 Task: Use the audio channel remapper to remap the "Side left" to "Rear center".
Action: Mouse moved to (104, 13)
Screenshot: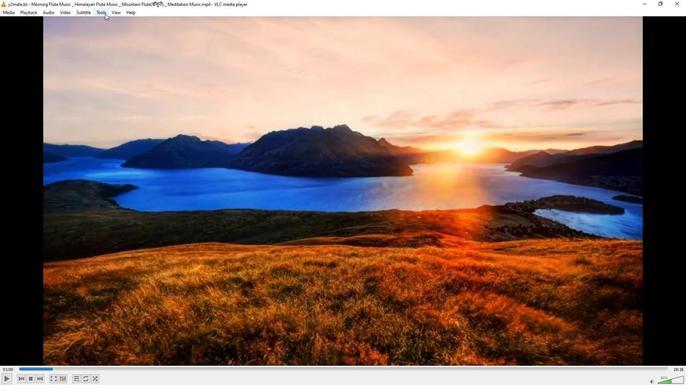 
Action: Mouse pressed left at (104, 13)
Screenshot: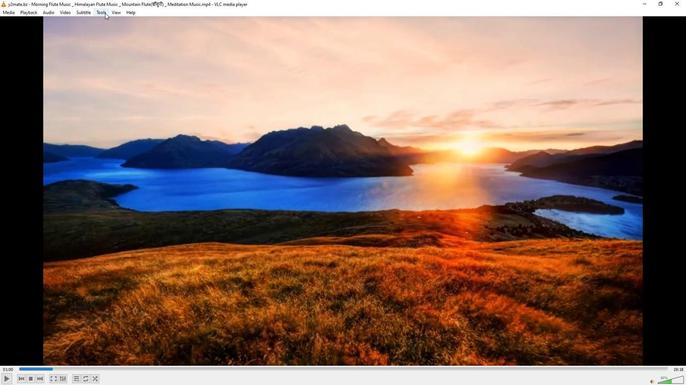 
Action: Mouse moved to (112, 98)
Screenshot: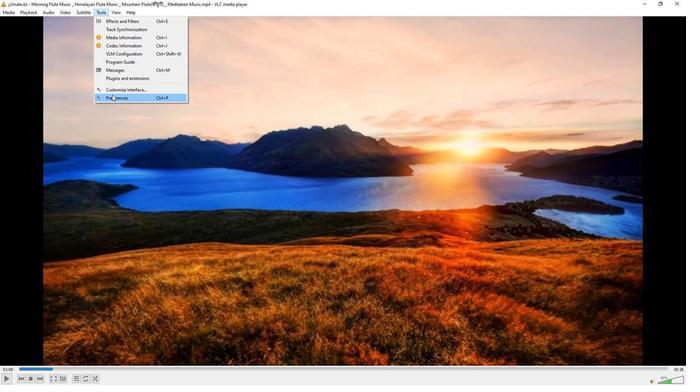 
Action: Mouse pressed left at (112, 98)
Screenshot: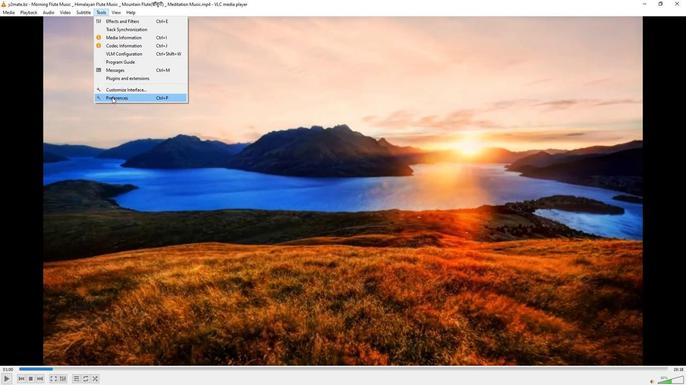 
Action: Mouse moved to (225, 313)
Screenshot: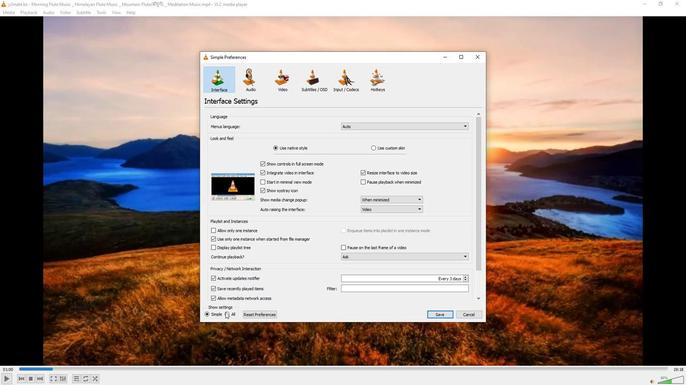 
Action: Mouse pressed left at (225, 313)
Screenshot: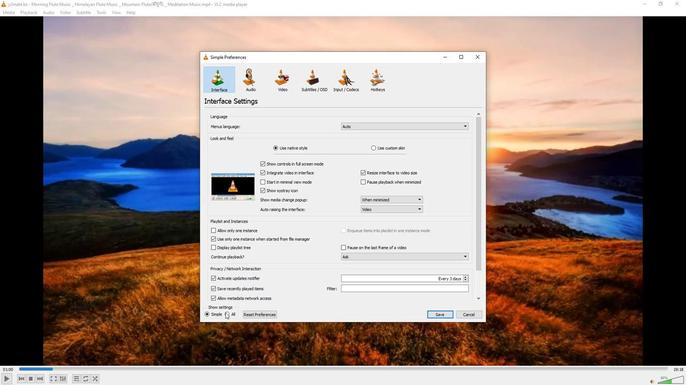 
Action: Mouse moved to (215, 152)
Screenshot: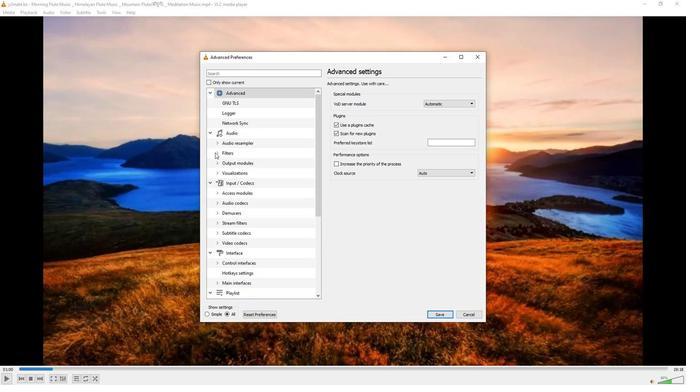 
Action: Mouse pressed left at (215, 152)
Screenshot: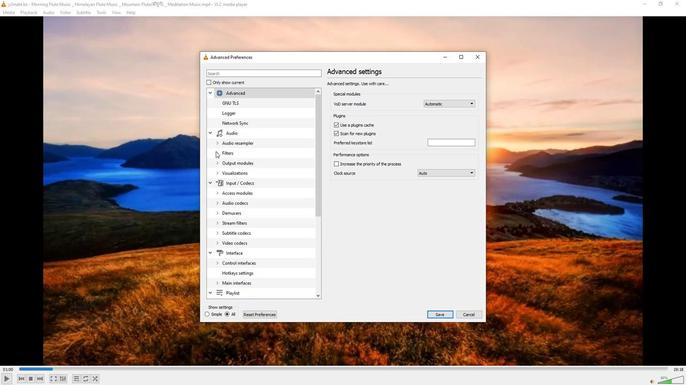 
Action: Mouse moved to (236, 254)
Screenshot: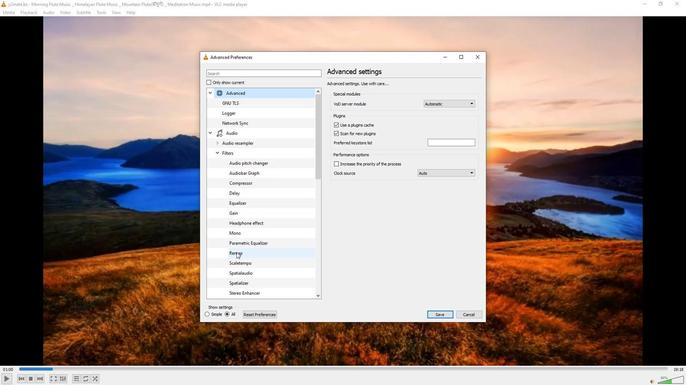
Action: Mouse pressed left at (236, 254)
Screenshot: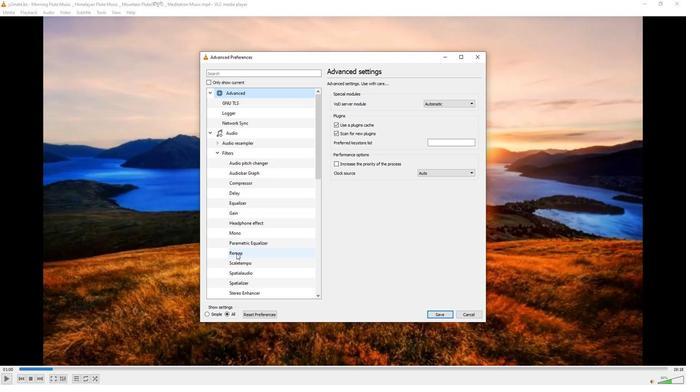 
Action: Mouse moved to (438, 154)
Screenshot: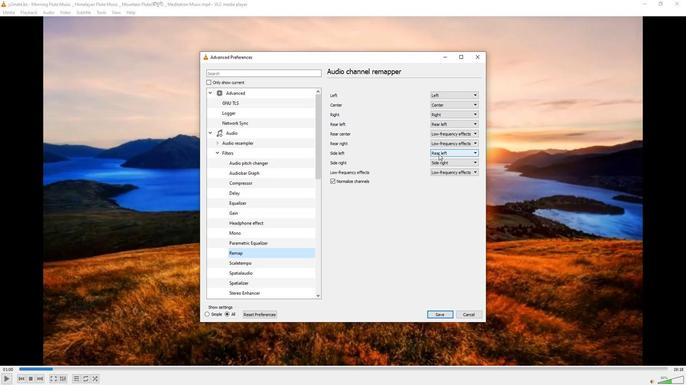 
Action: Mouse pressed left at (438, 154)
Screenshot: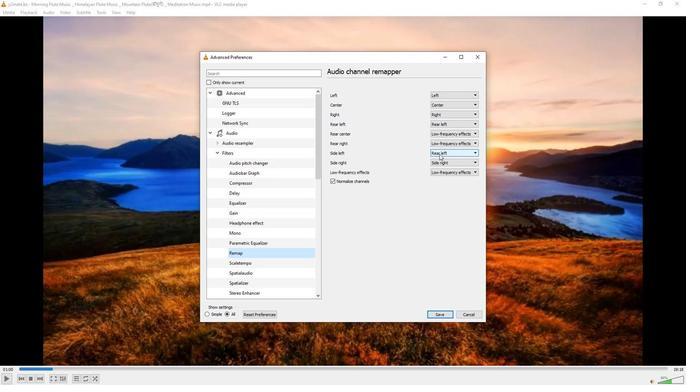 
Action: Mouse moved to (438, 178)
Screenshot: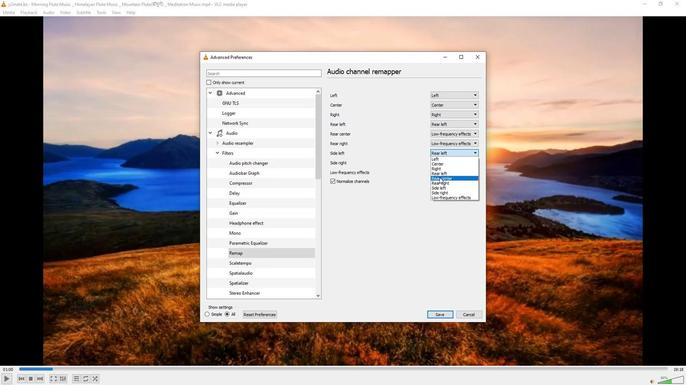 
Action: Mouse pressed left at (438, 178)
Screenshot: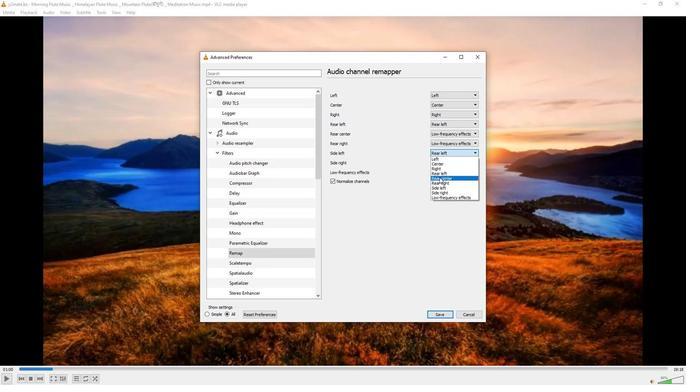 
Action: Mouse moved to (448, 318)
Screenshot: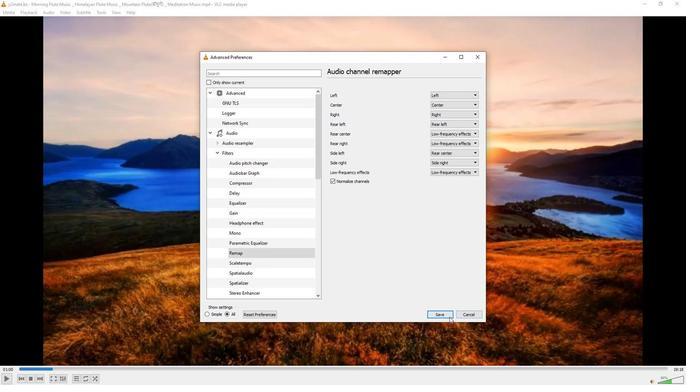 
Action: Mouse pressed left at (448, 318)
Screenshot: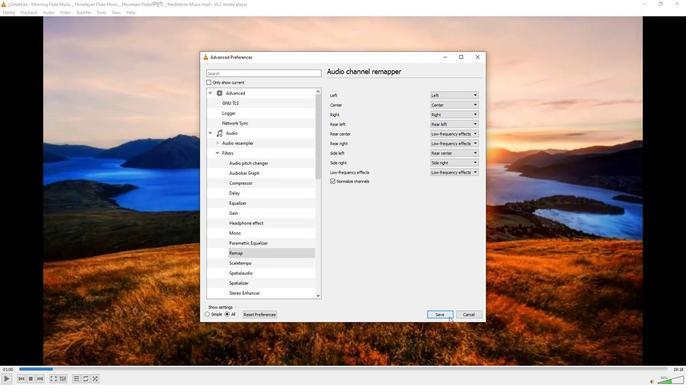 
Action: Mouse moved to (417, 298)
Screenshot: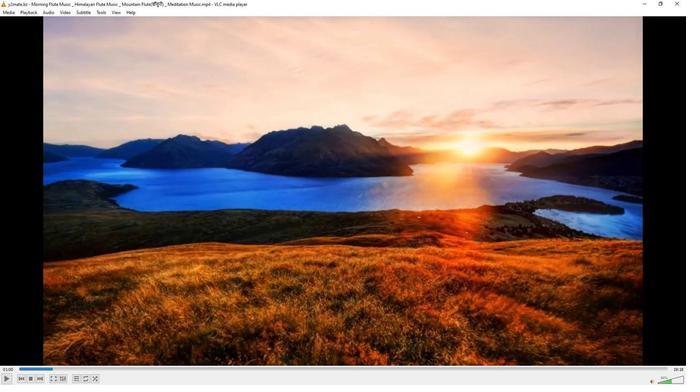 
